 Task: Look for products in the category "Linguine" from Rao's Homemade only.
Action: Mouse moved to (251, 111)
Screenshot: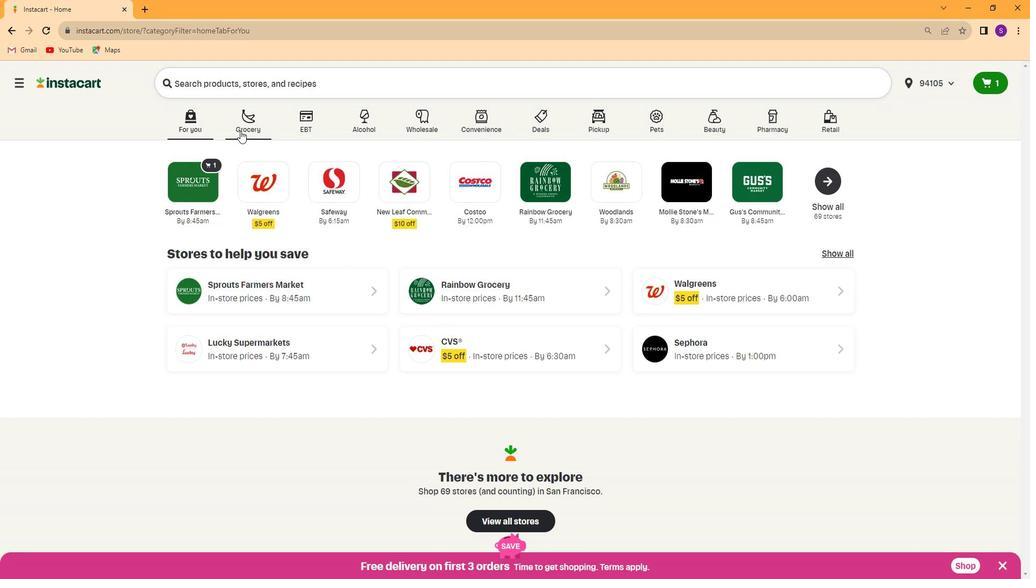 
Action: Mouse pressed left at (251, 111)
Screenshot: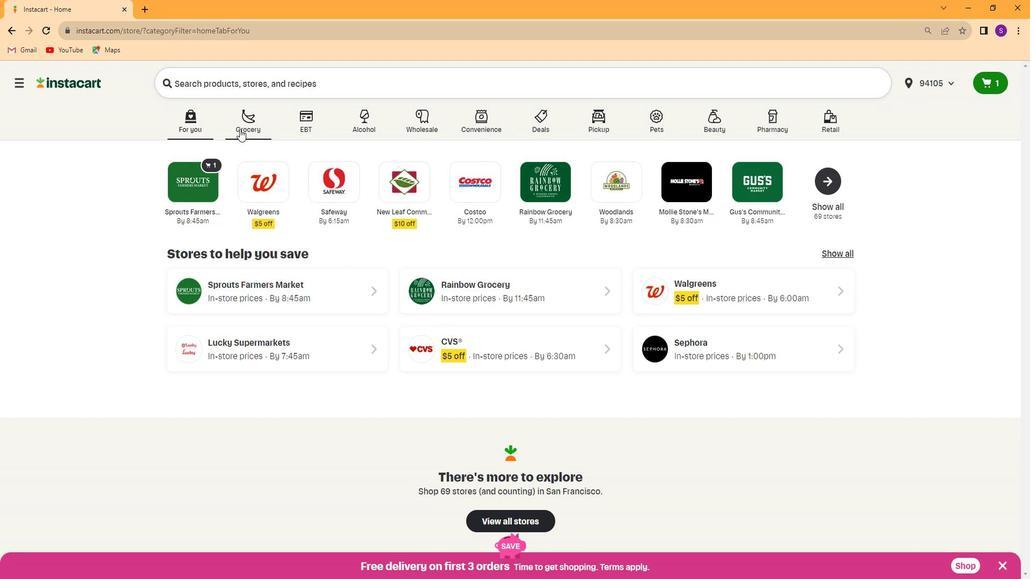 
Action: Mouse moved to (244, 167)
Screenshot: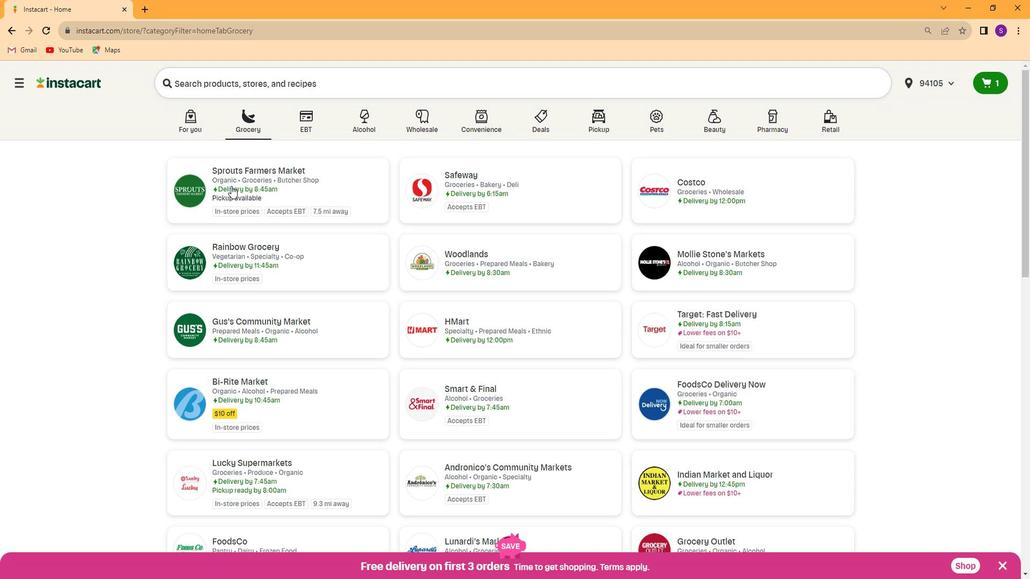
Action: Mouse pressed left at (244, 167)
Screenshot: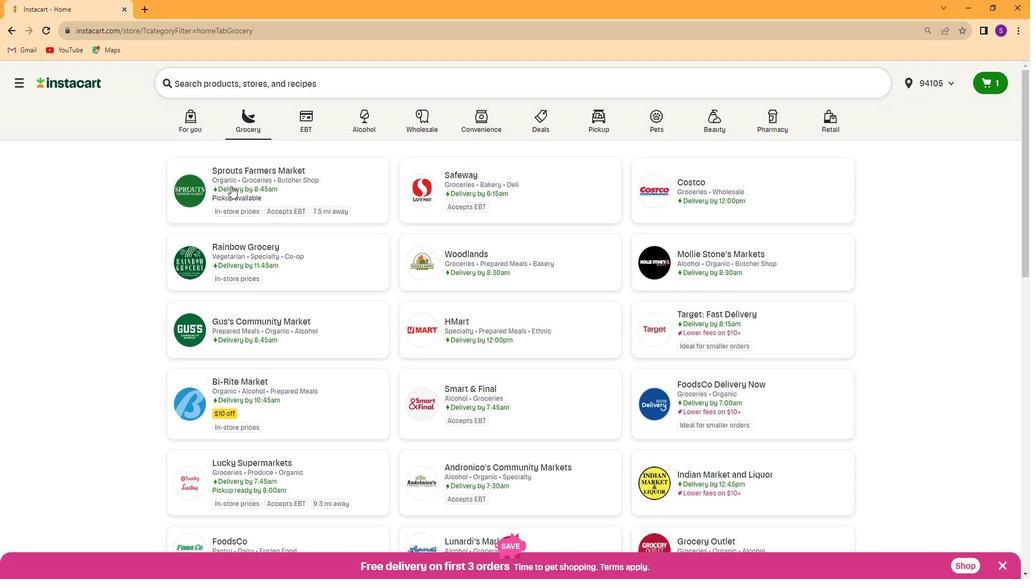 
Action: Mouse moved to (103, 328)
Screenshot: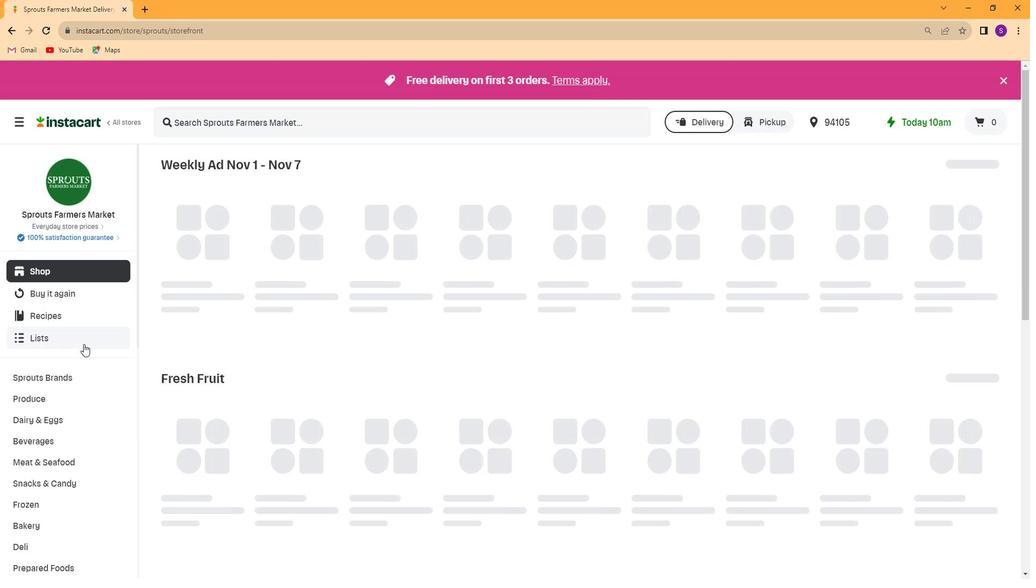 
Action: Mouse scrolled (103, 328) with delta (0, 0)
Screenshot: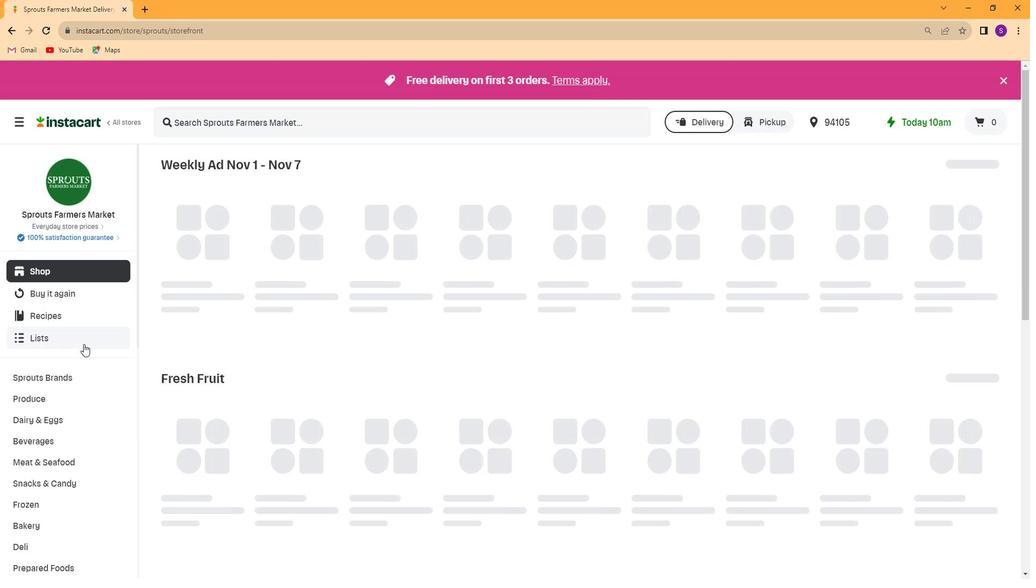 
Action: Mouse moved to (97, 332)
Screenshot: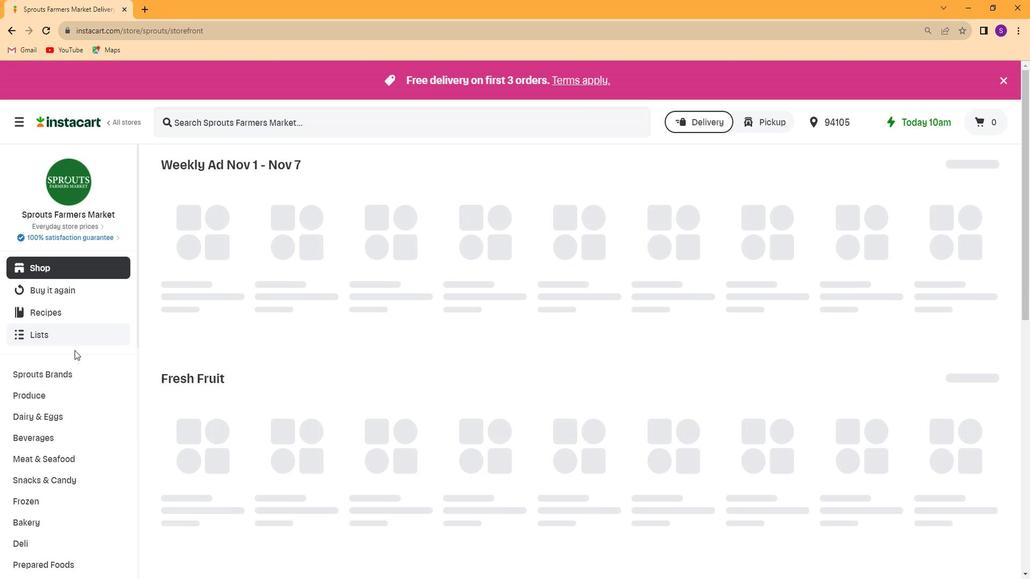 
Action: Mouse scrolled (97, 331) with delta (0, 0)
Screenshot: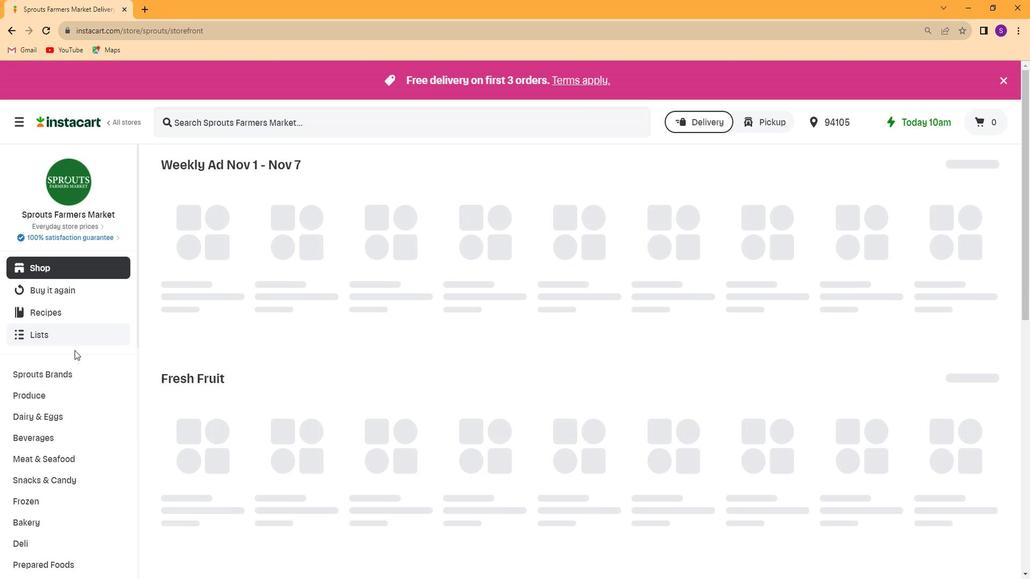 
Action: Mouse moved to (96, 332)
Screenshot: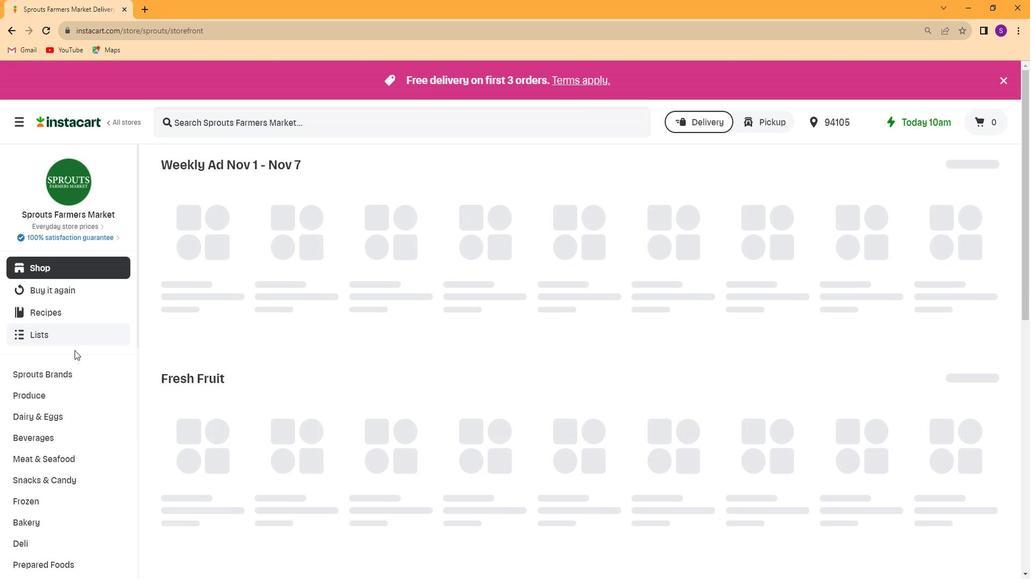 
Action: Mouse scrolled (96, 332) with delta (0, 0)
Screenshot: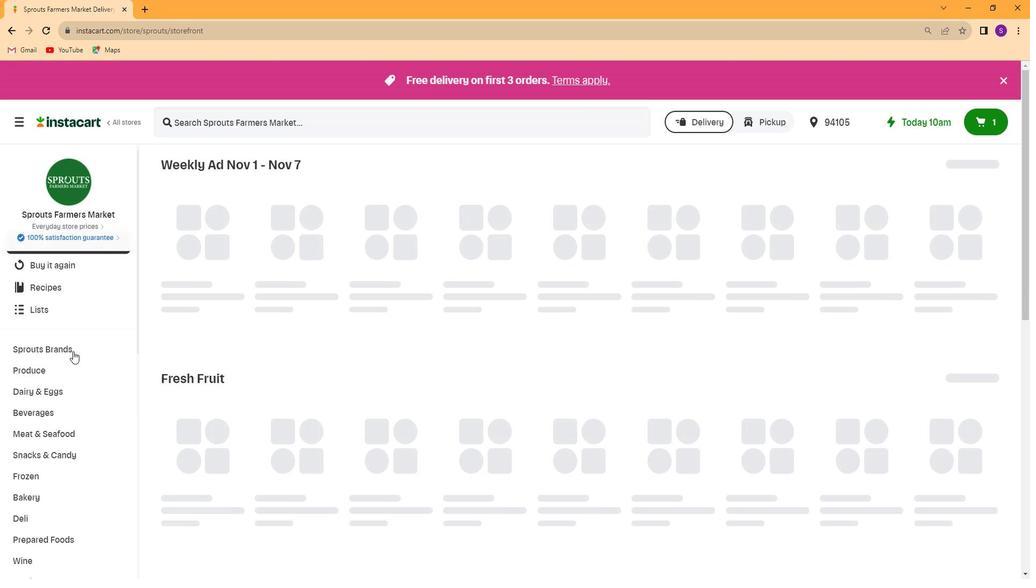 
Action: Mouse moved to (101, 463)
Screenshot: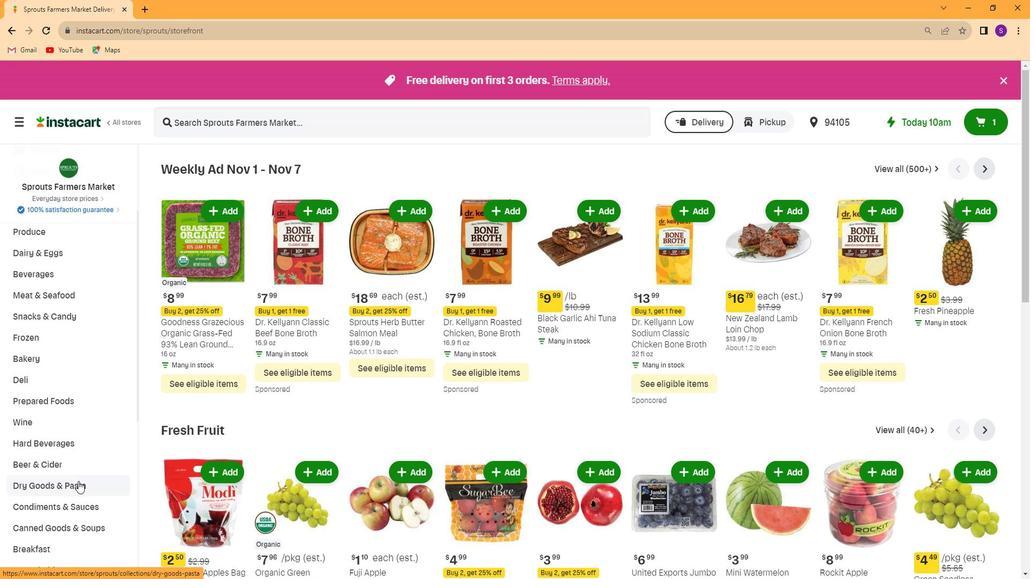 
Action: Mouse pressed left at (101, 463)
Screenshot: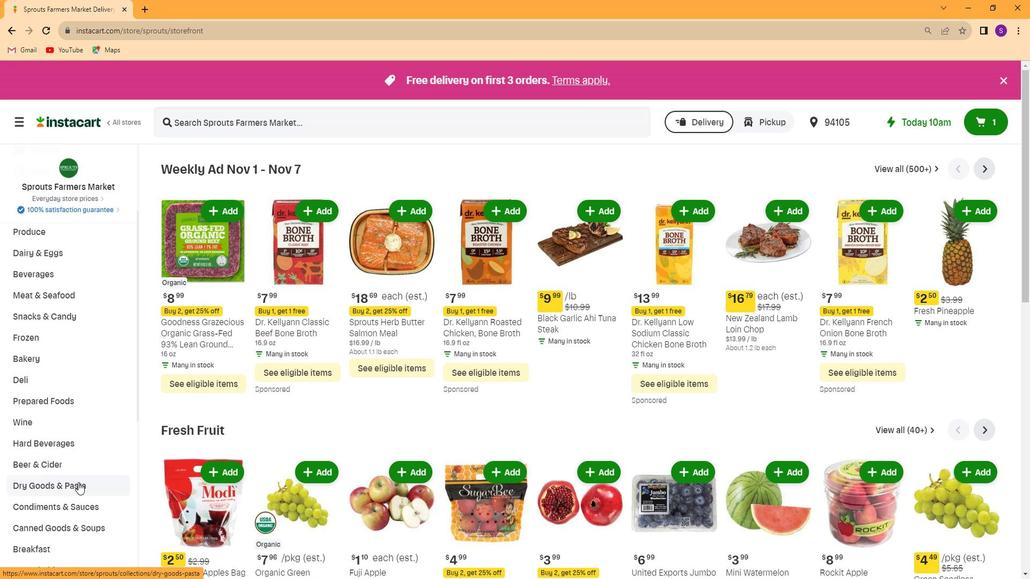 
Action: Mouse moved to (352, 183)
Screenshot: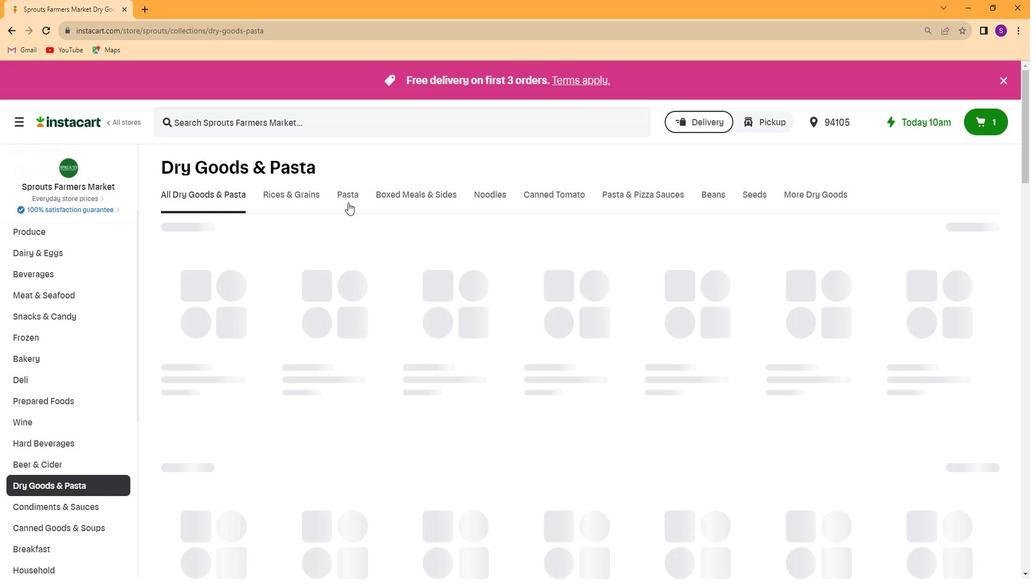 
Action: Mouse pressed left at (352, 183)
Screenshot: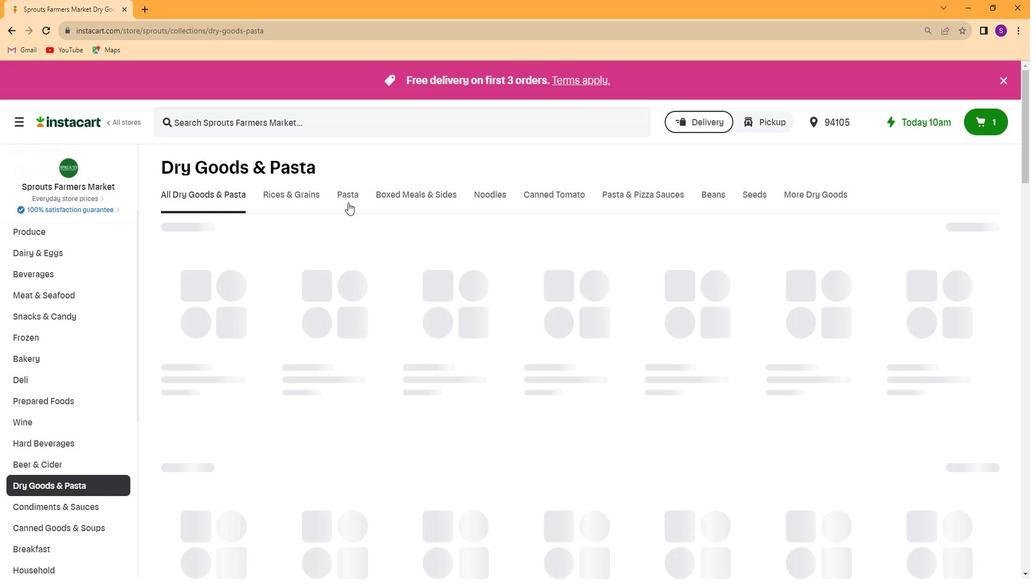
Action: Mouse moved to (956, 221)
Screenshot: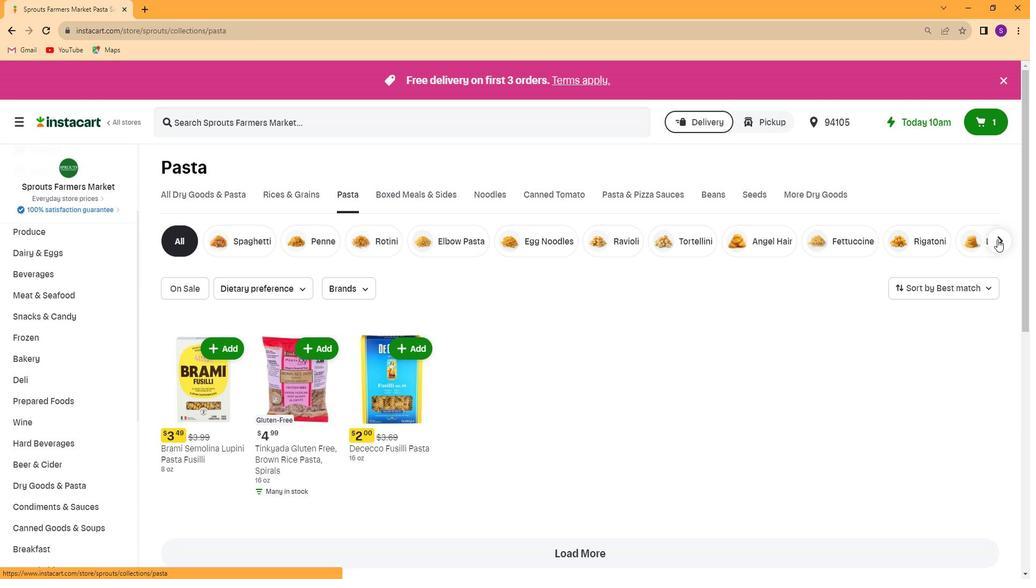
Action: Mouse pressed left at (956, 221)
Screenshot: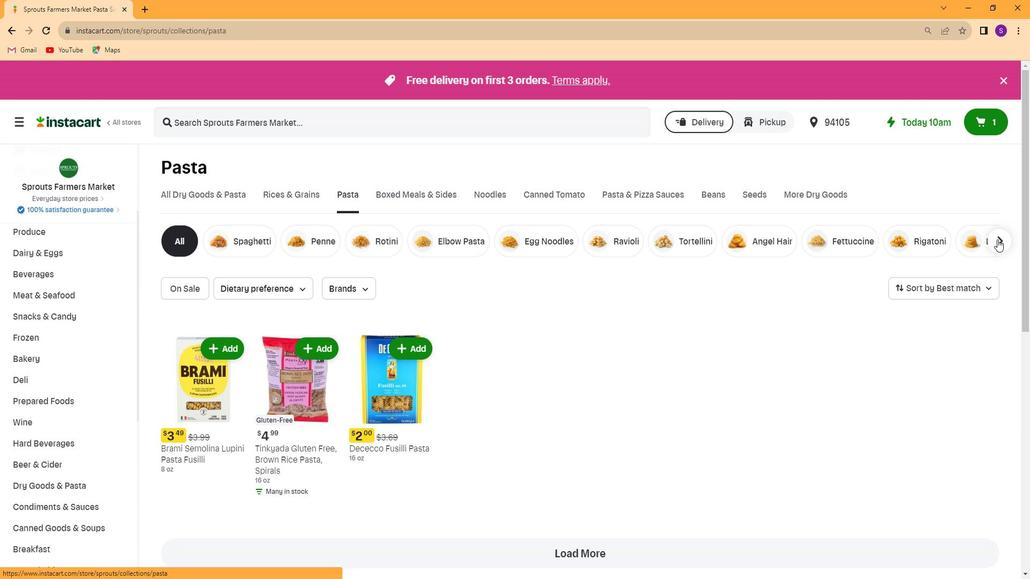 
Action: Mouse moved to (446, 221)
Screenshot: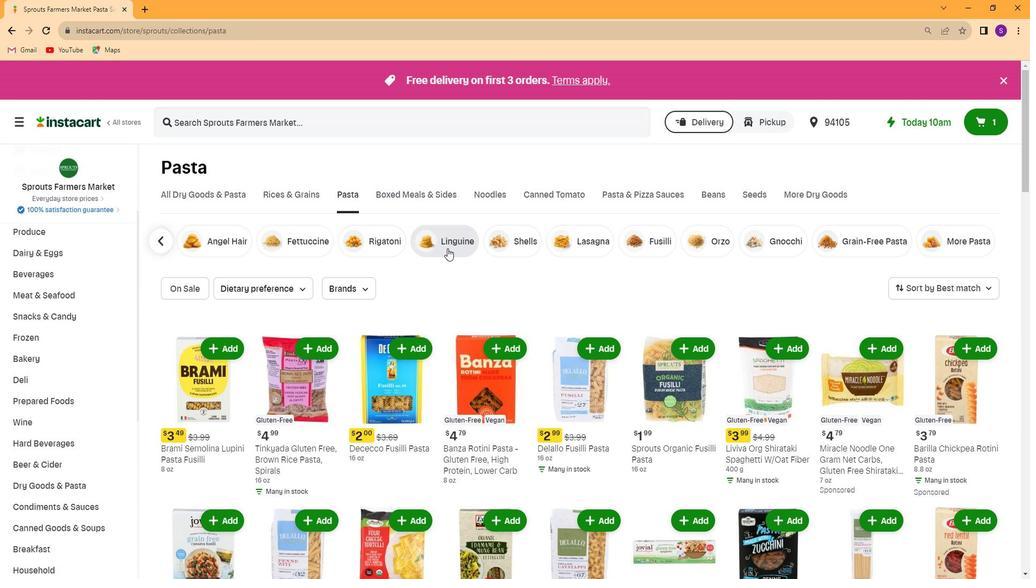 
Action: Mouse pressed left at (446, 221)
Screenshot: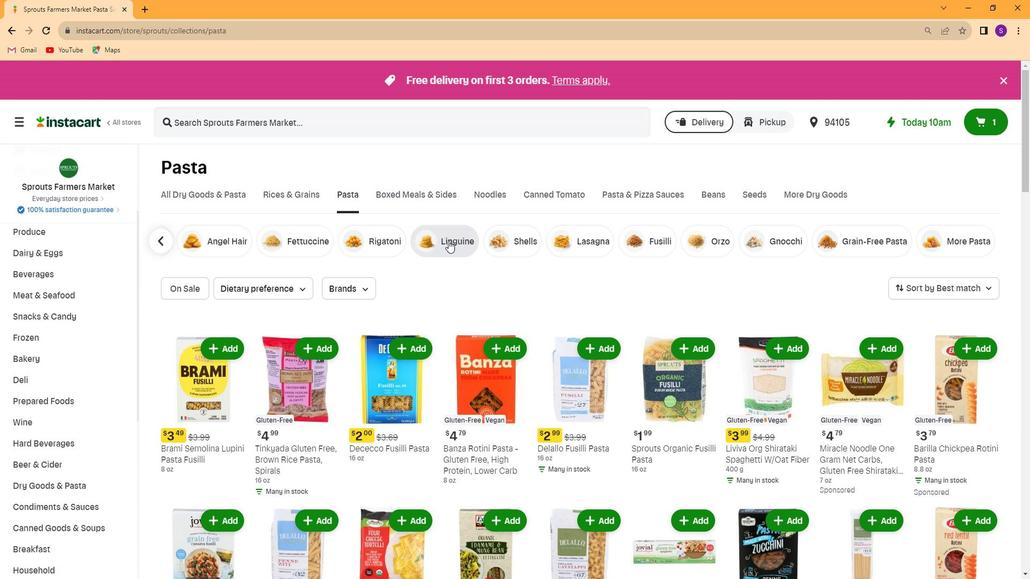 
Action: Mouse moved to (363, 268)
Screenshot: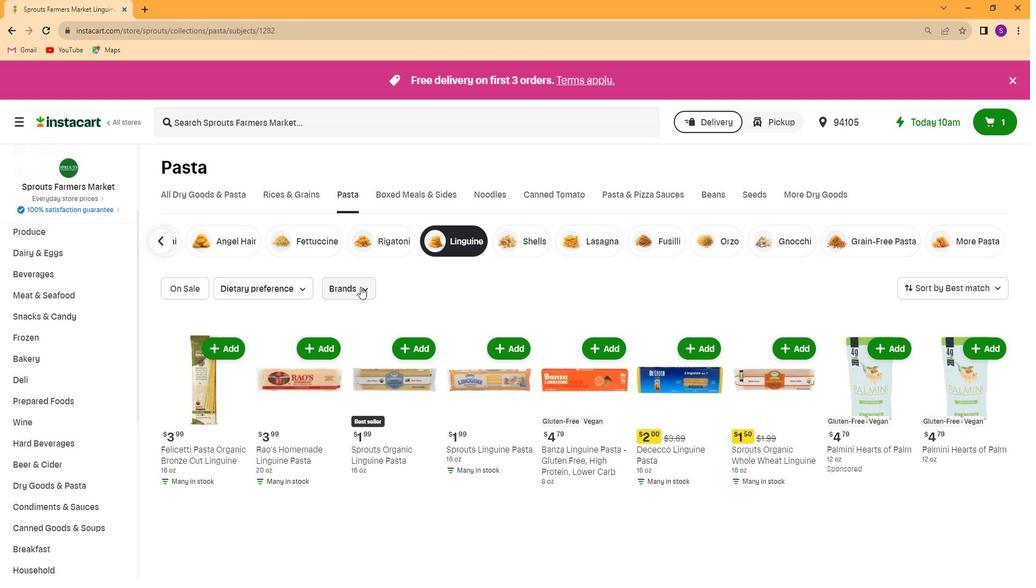 
Action: Mouse pressed left at (363, 268)
Screenshot: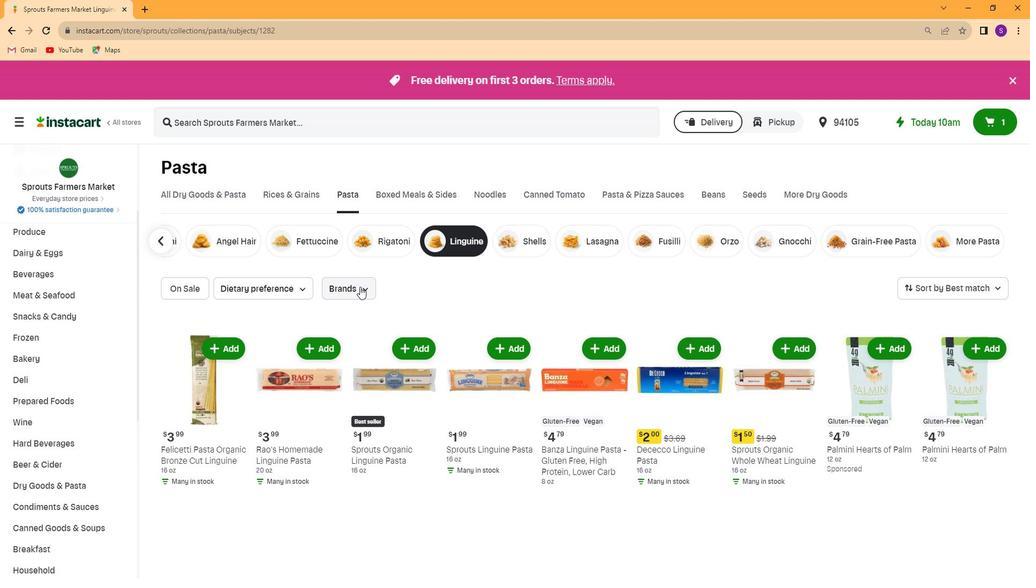 
Action: Mouse moved to (390, 405)
Screenshot: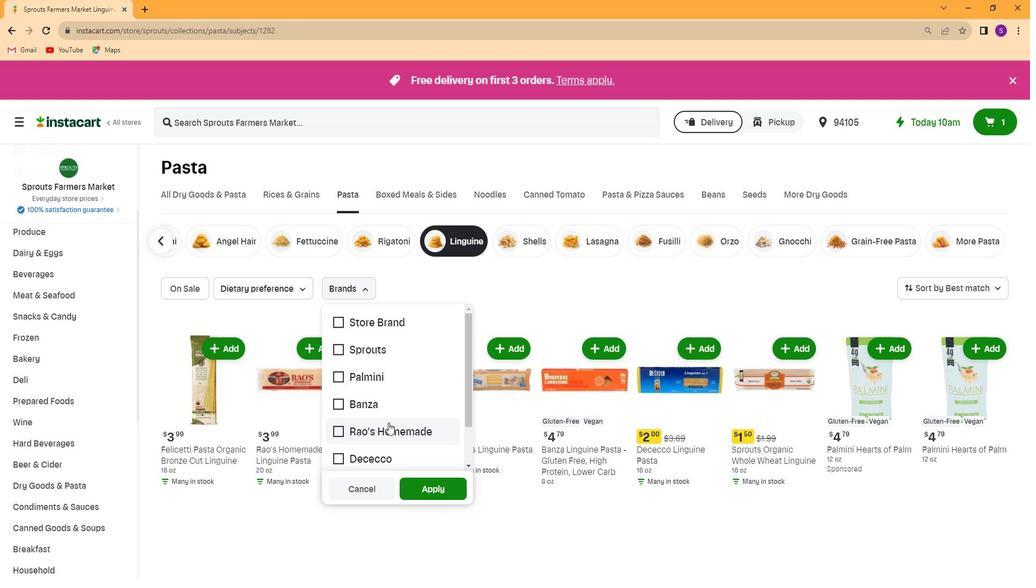 
Action: Mouse pressed left at (390, 405)
Screenshot: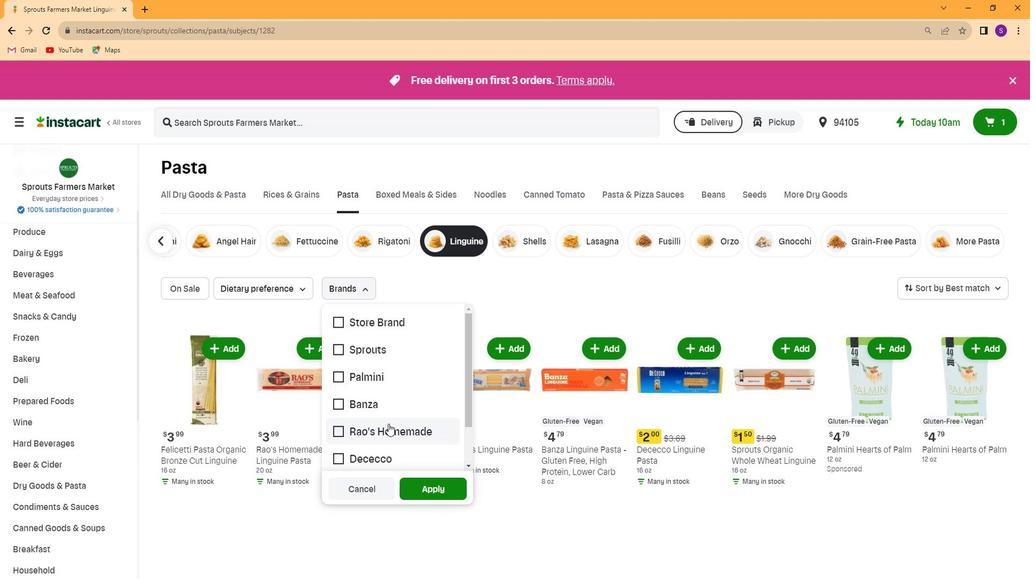 
Action: Mouse moved to (438, 475)
Screenshot: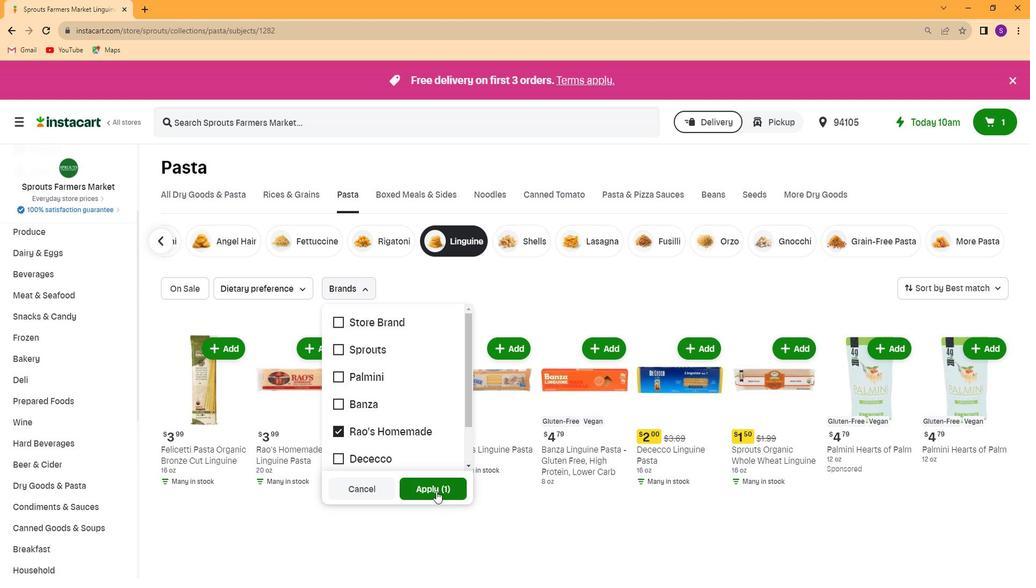 
Action: Mouse pressed left at (438, 475)
Screenshot: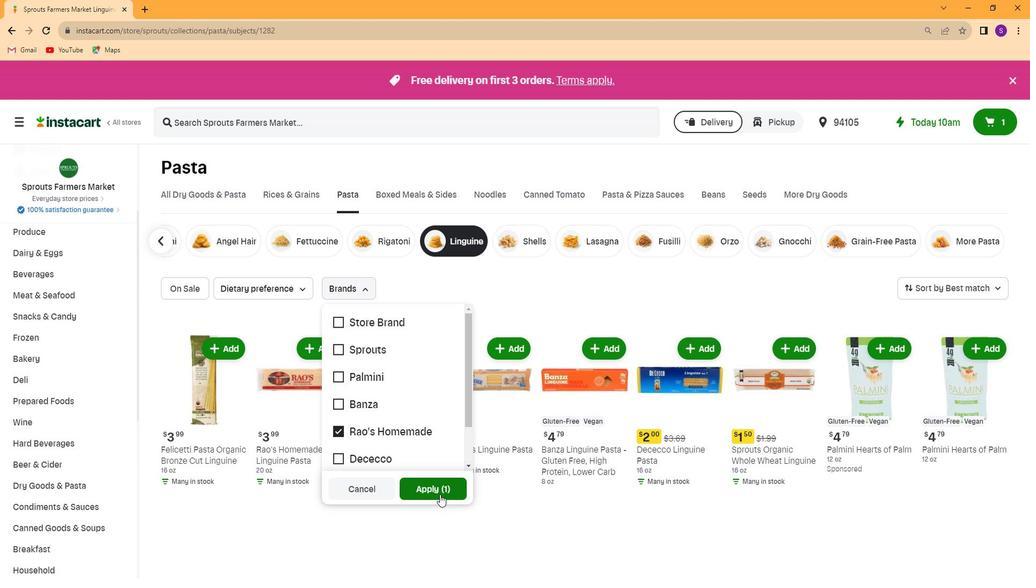 
Action: Mouse moved to (481, 478)
Screenshot: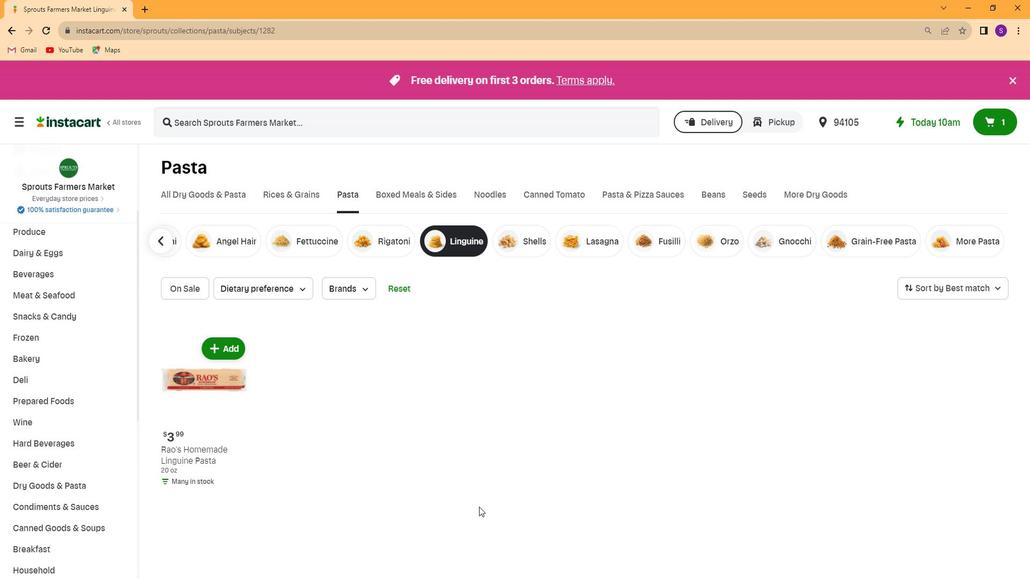 
